 Task: Add in the project Whiteboard a sprint 'Escape Velocity'.
Action: Mouse moved to (911, 418)
Screenshot: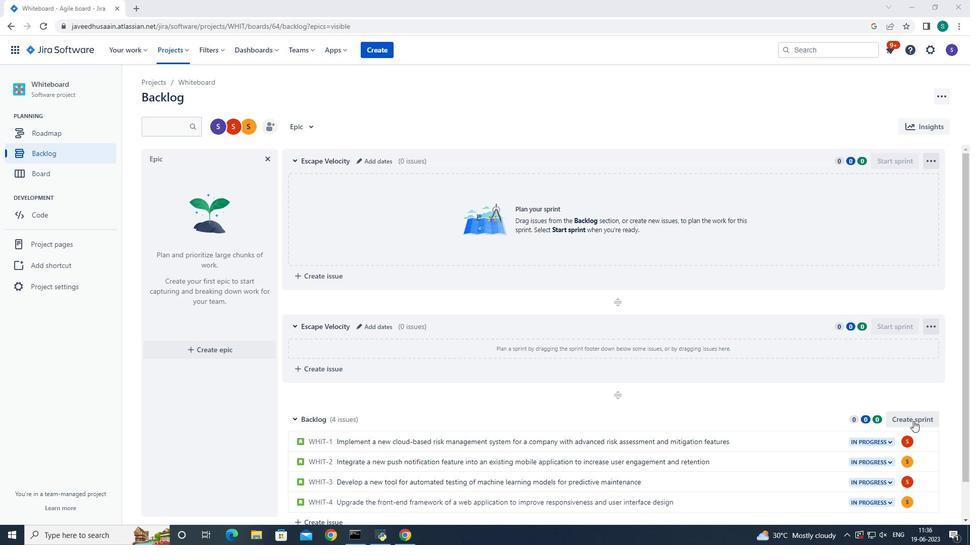 
Action: Mouse pressed left at (911, 418)
Screenshot: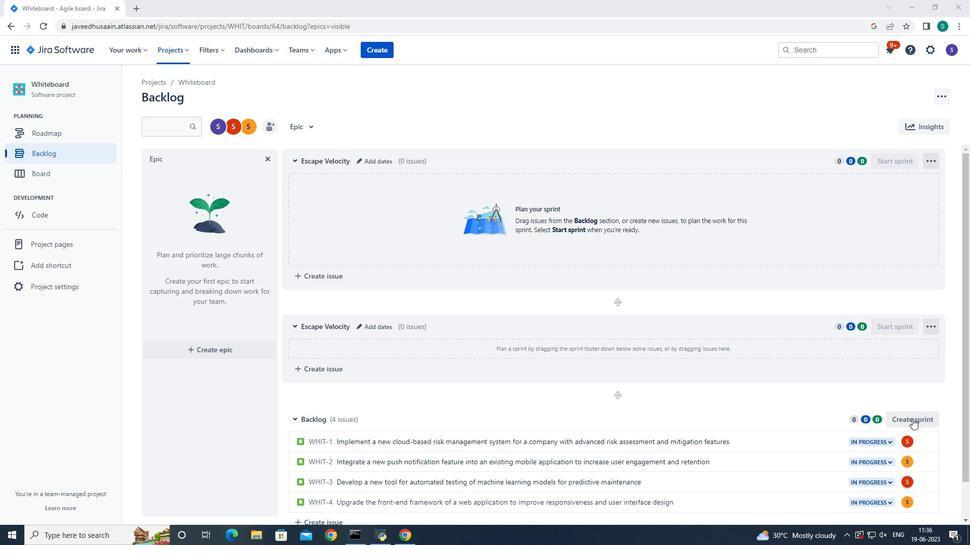 
Action: Mouse moved to (363, 417)
Screenshot: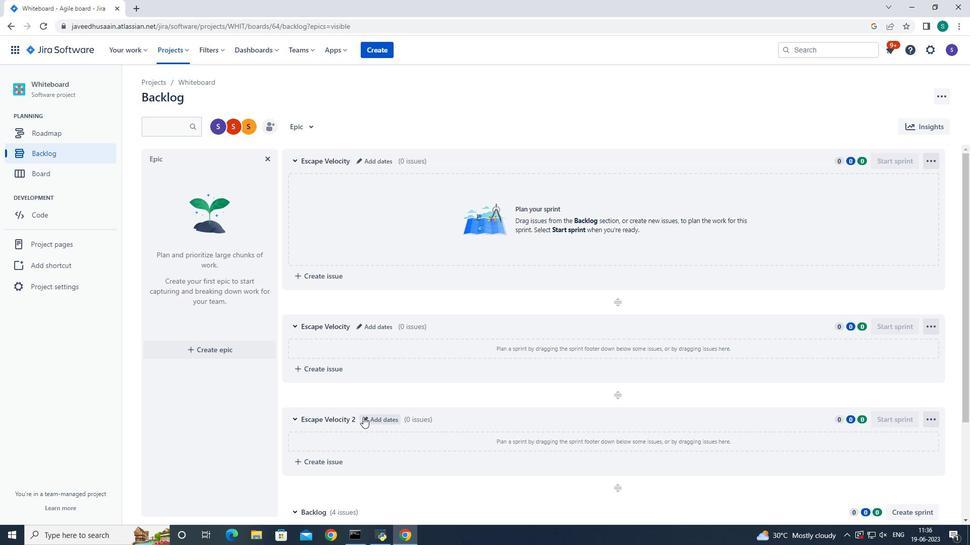 
Action: Mouse pressed left at (363, 417)
Screenshot: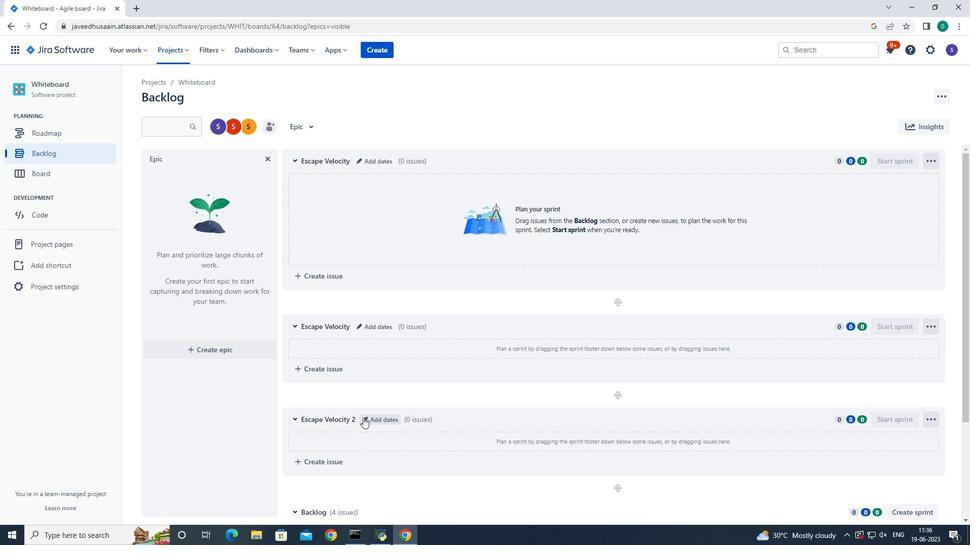 
Action: Mouse moved to (421, 129)
Screenshot: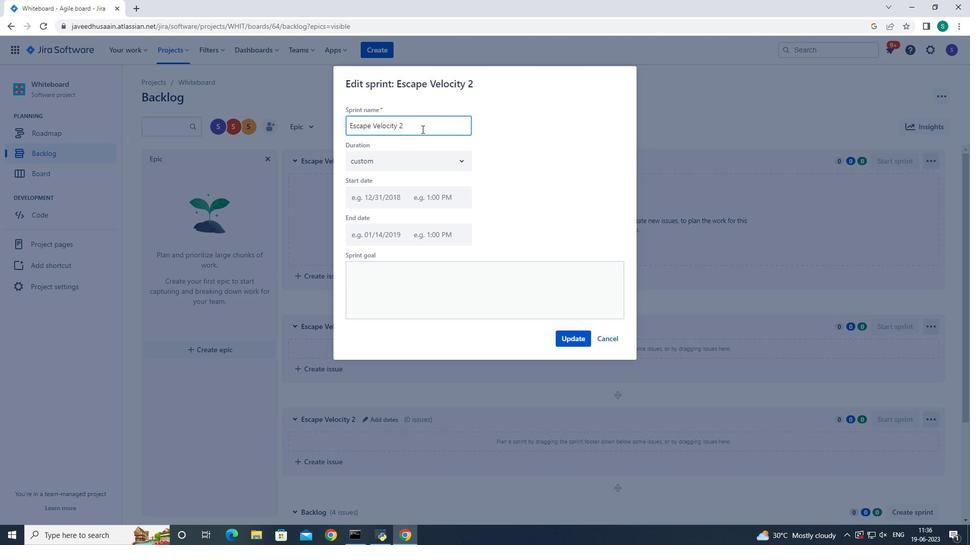
Action: Mouse pressed left at (421, 129)
Screenshot: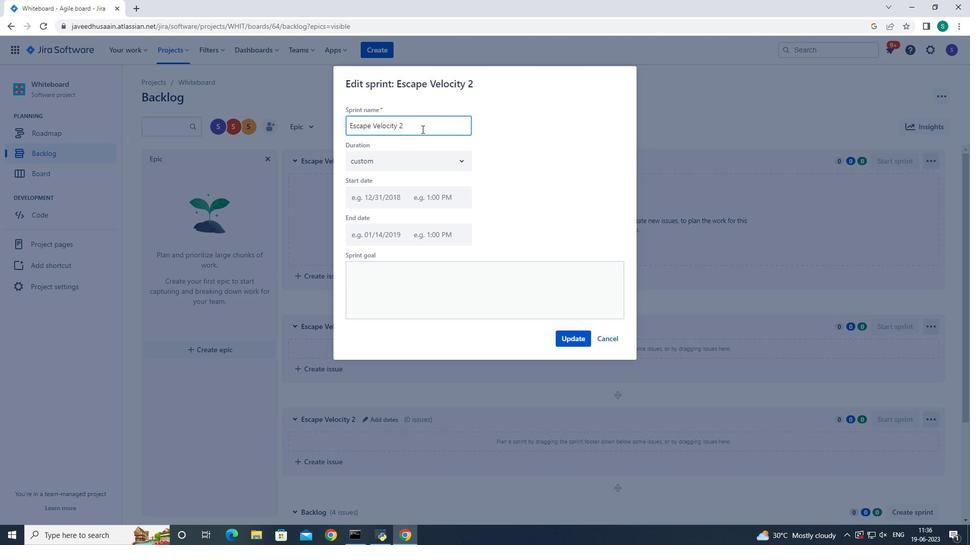 
Action: Key pressed <Key.backspace><Key.backspace><Key.backspace><Key.backspace><Key.backspace><Key.backspace><Key.backspace><Key.backspace><Key.backspace><Key.backspace><Key.backspace><Key.backspace><Key.backspace><Key.backspace><Key.backspace><Key.backspace><Key.backspace><Key.backspace><Key.backspace><Key.backspace><Key.backspace><Key.backspace><Key.backspace><Key.backspace><Key.shift>Escape<Key.space><Key.shift>Velocity
Screenshot: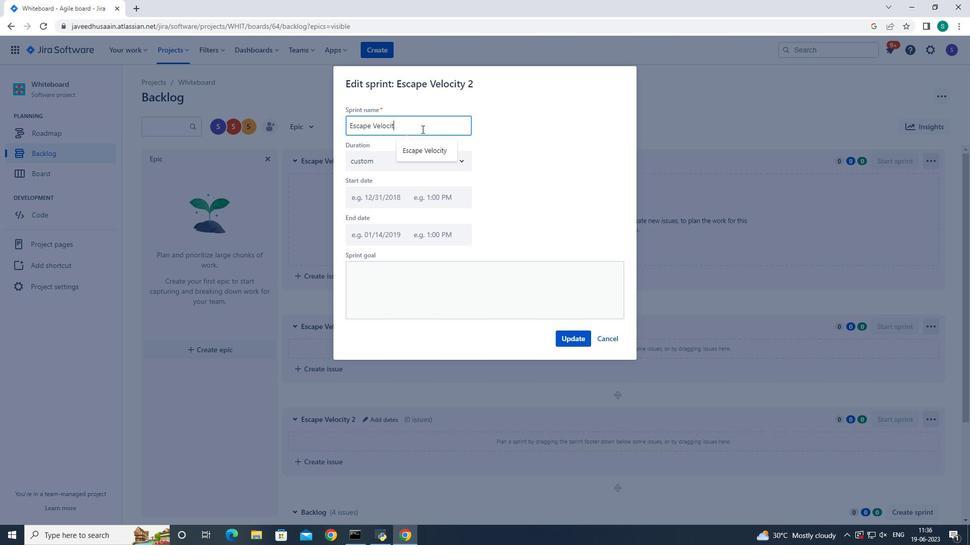 
Action: Mouse moved to (570, 338)
Screenshot: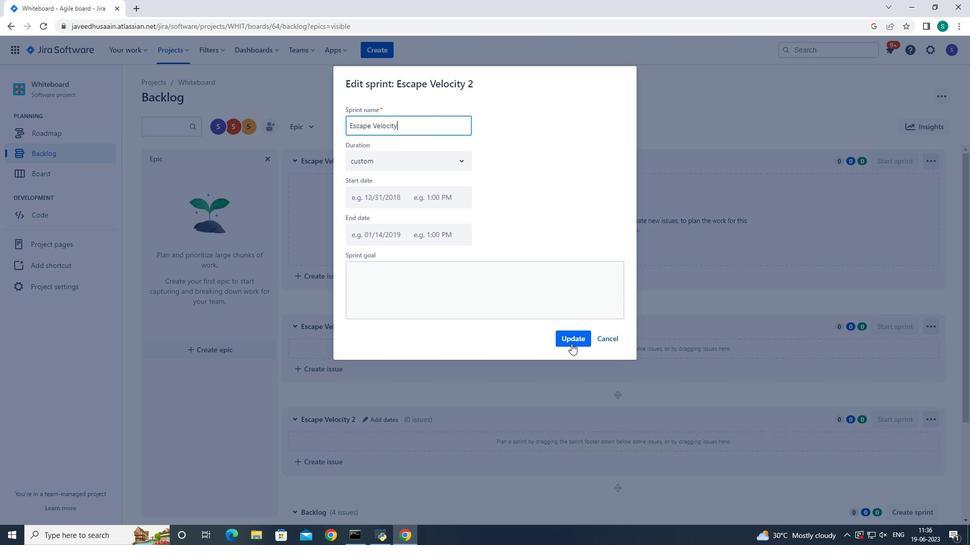
Action: Mouse pressed left at (570, 338)
Screenshot: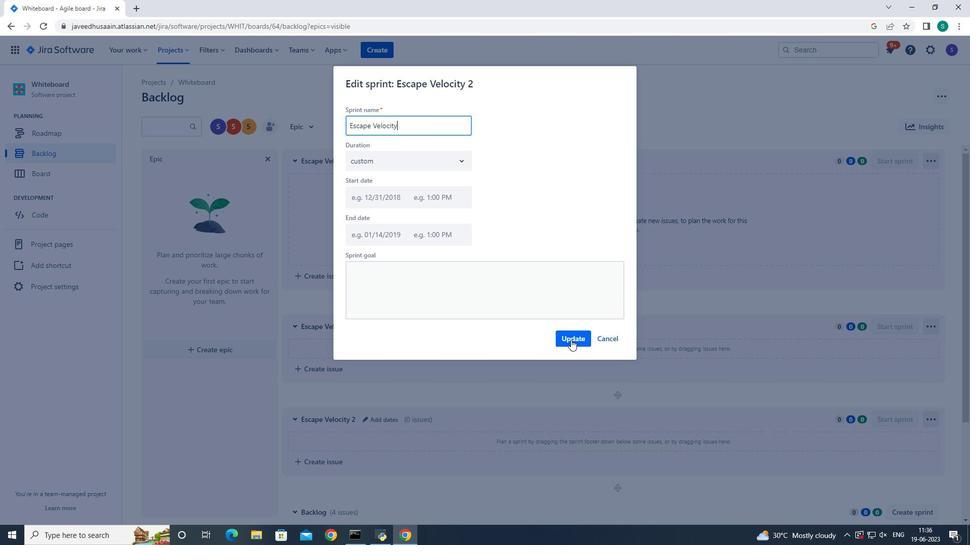 
